 Task: Sort the products by relevance.
Action: Mouse moved to (17, 125)
Screenshot: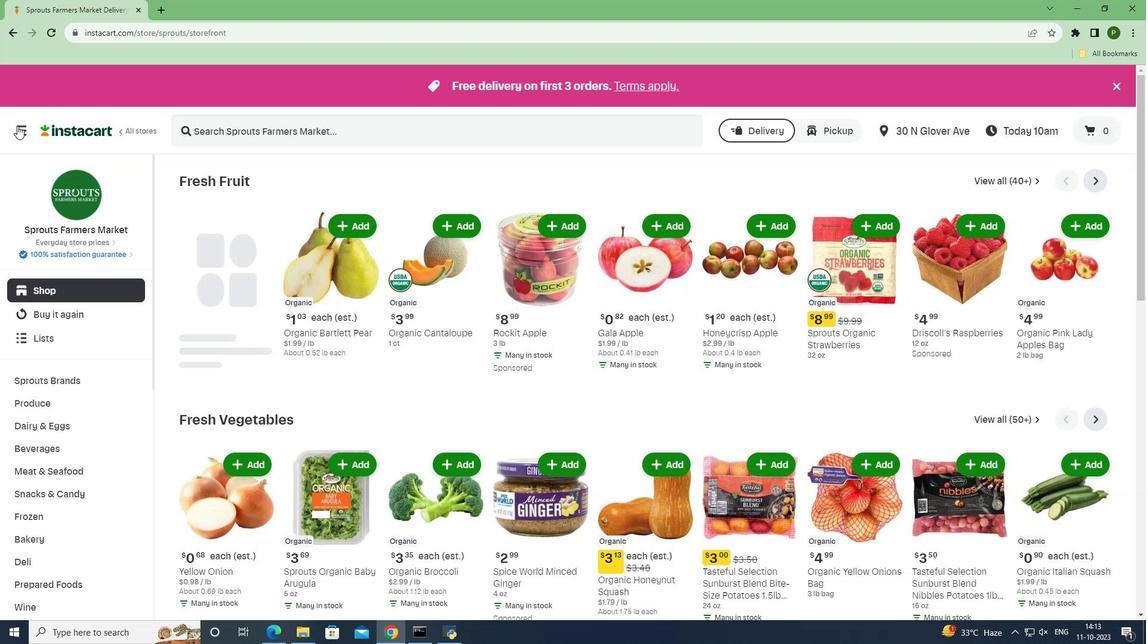 
Action: Mouse pressed left at (17, 125)
Screenshot: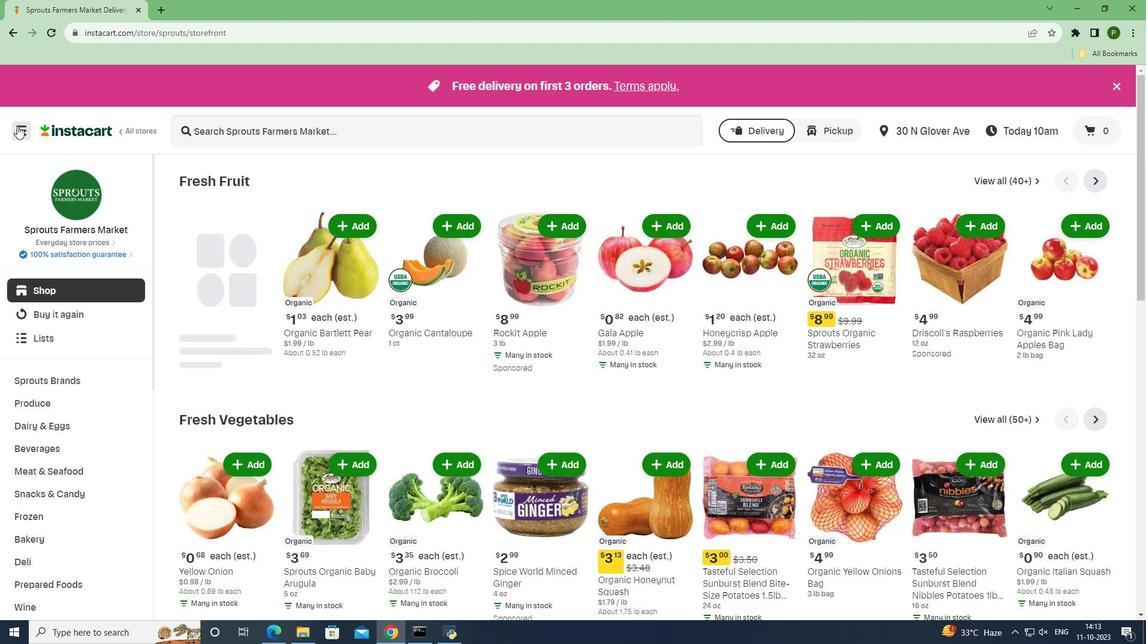 
Action: Mouse moved to (44, 311)
Screenshot: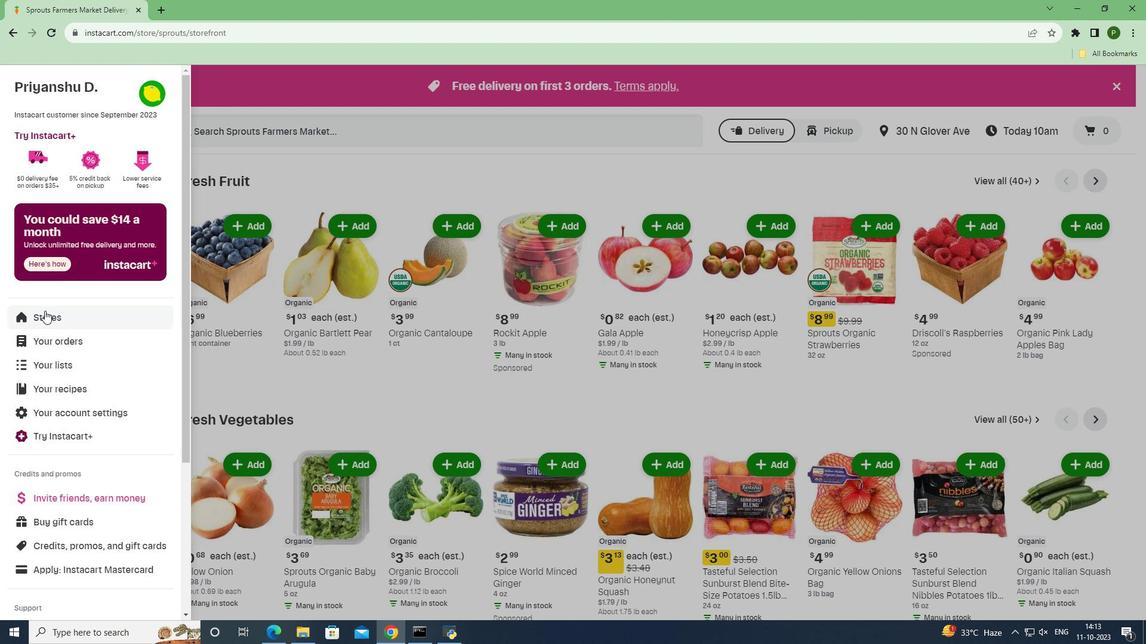 
Action: Mouse pressed left at (44, 311)
Screenshot: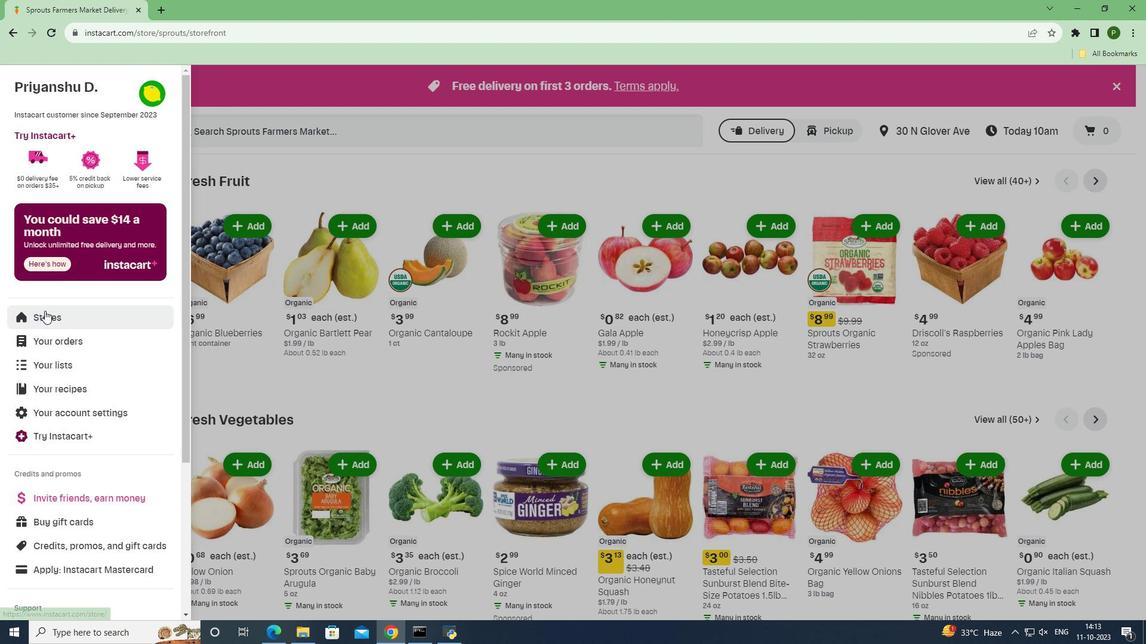 
Action: Mouse moved to (308, 131)
Screenshot: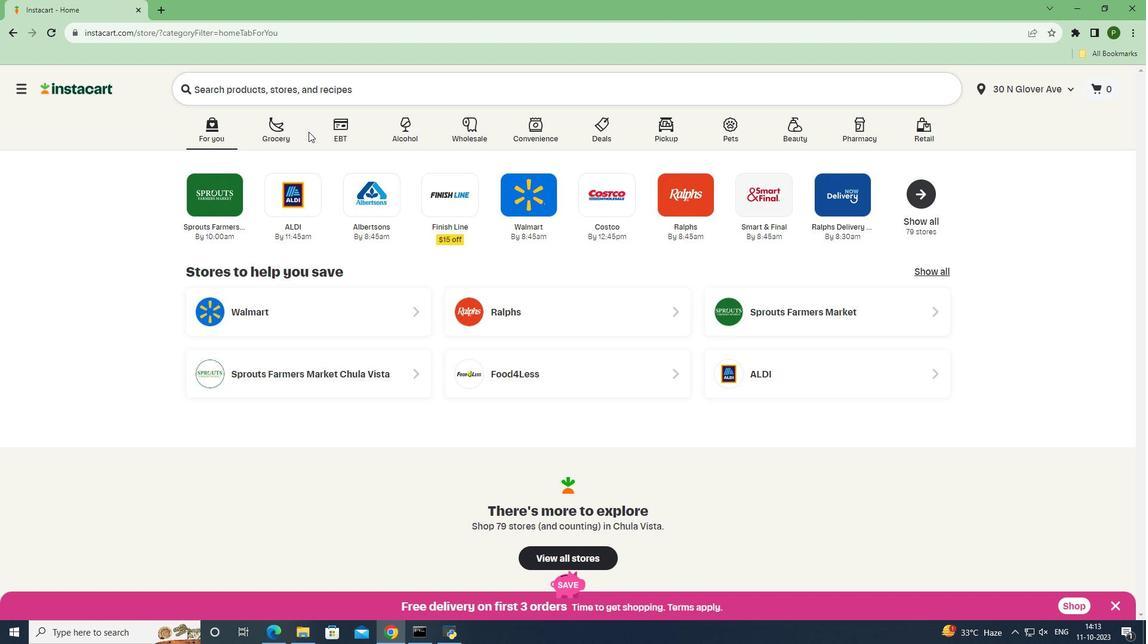 
Action: Mouse pressed left at (308, 131)
Screenshot: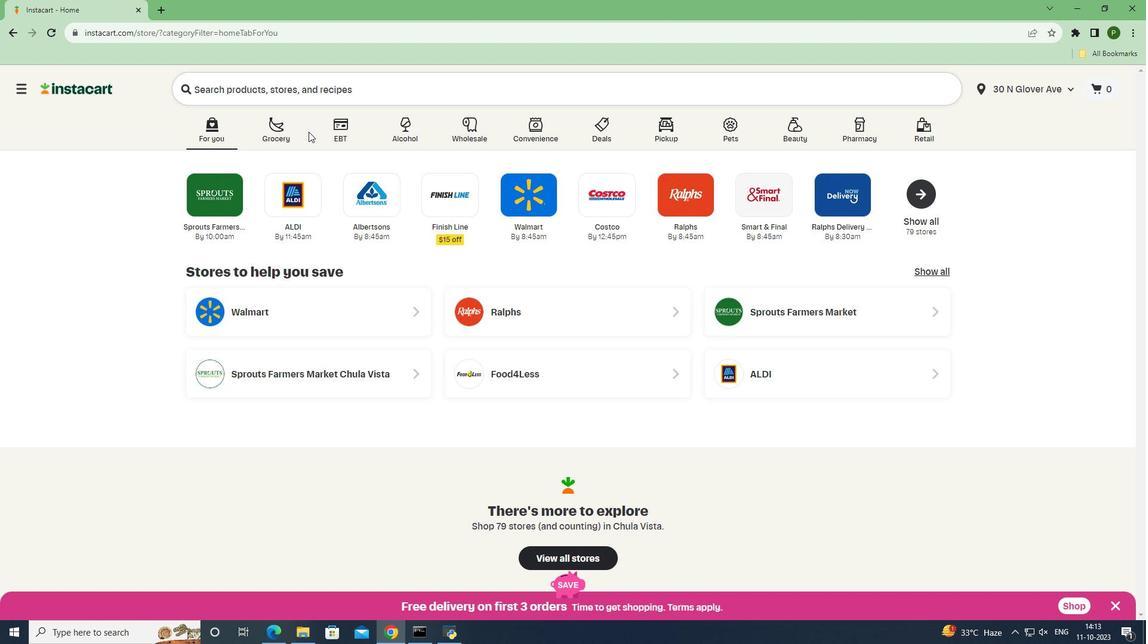 
Action: Mouse moved to (299, 131)
Screenshot: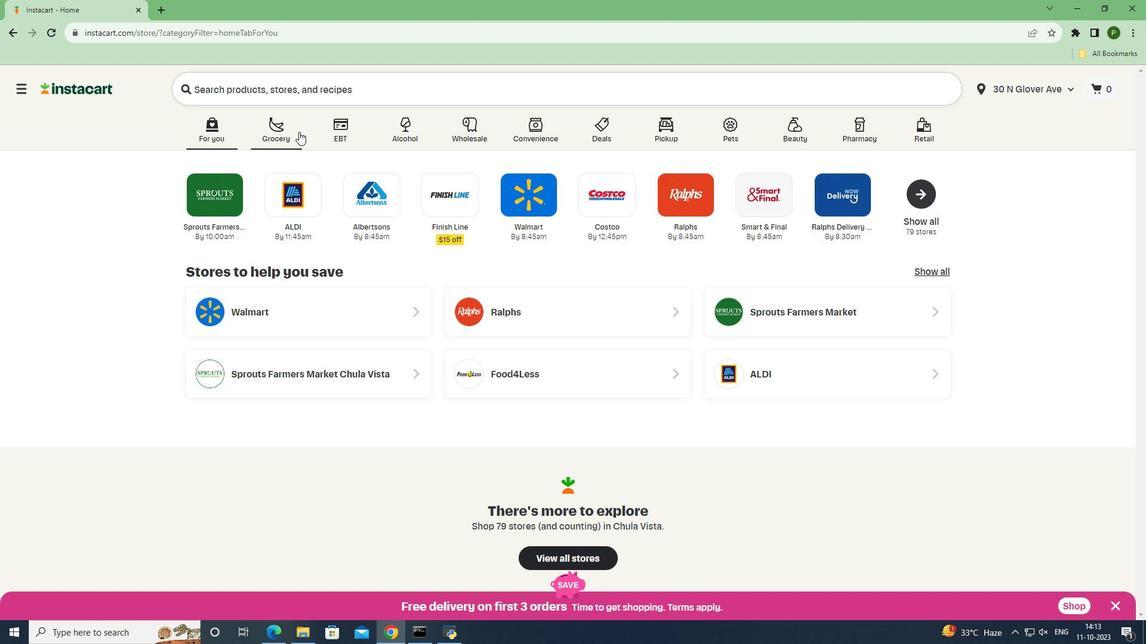 
Action: Mouse pressed left at (299, 131)
Screenshot: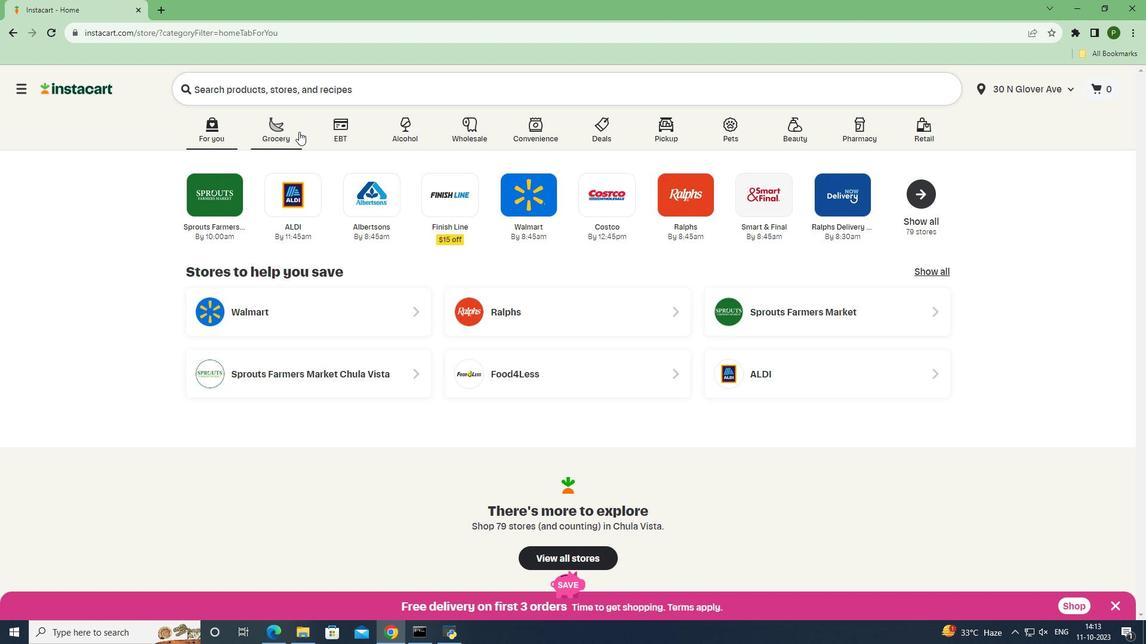 
Action: Mouse moved to (497, 279)
Screenshot: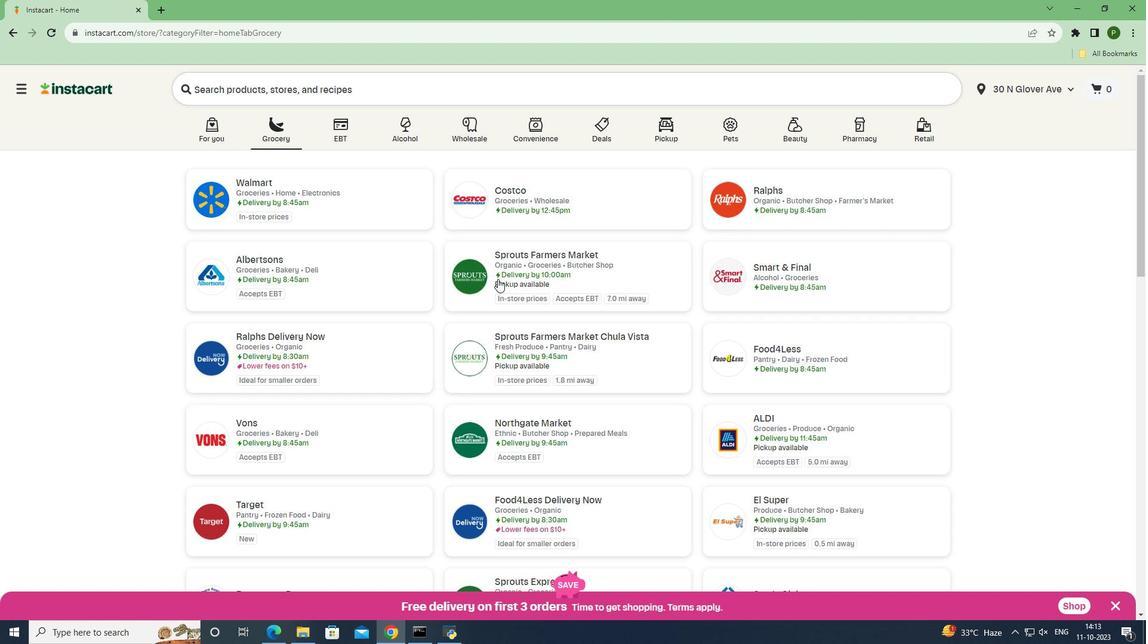 
Action: Mouse pressed left at (497, 279)
Screenshot: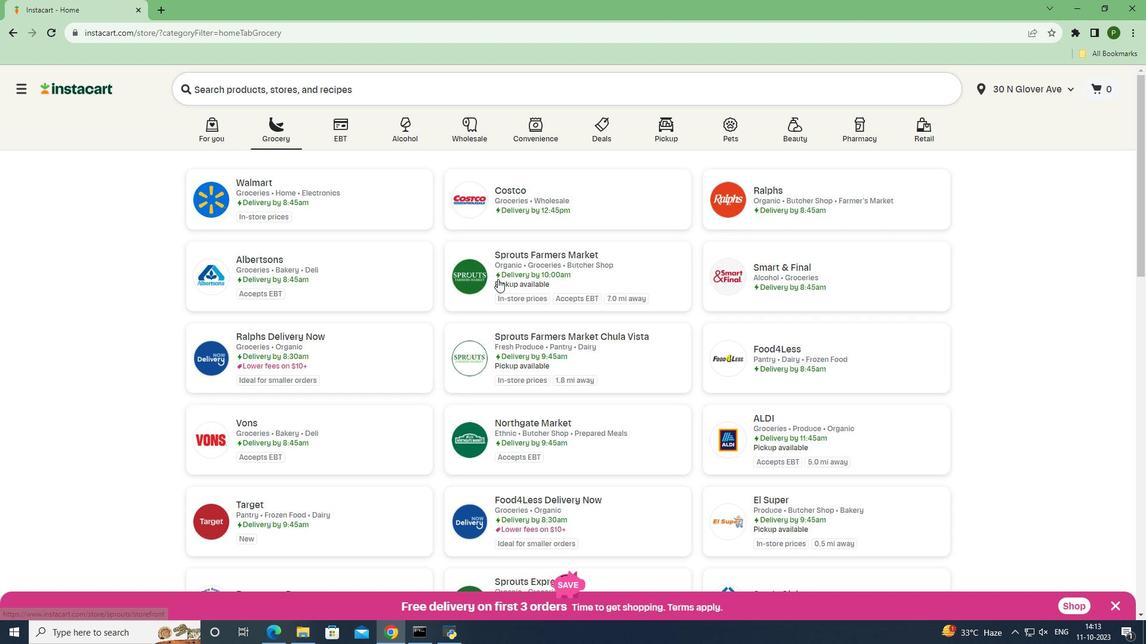 
Action: Mouse moved to (105, 451)
Screenshot: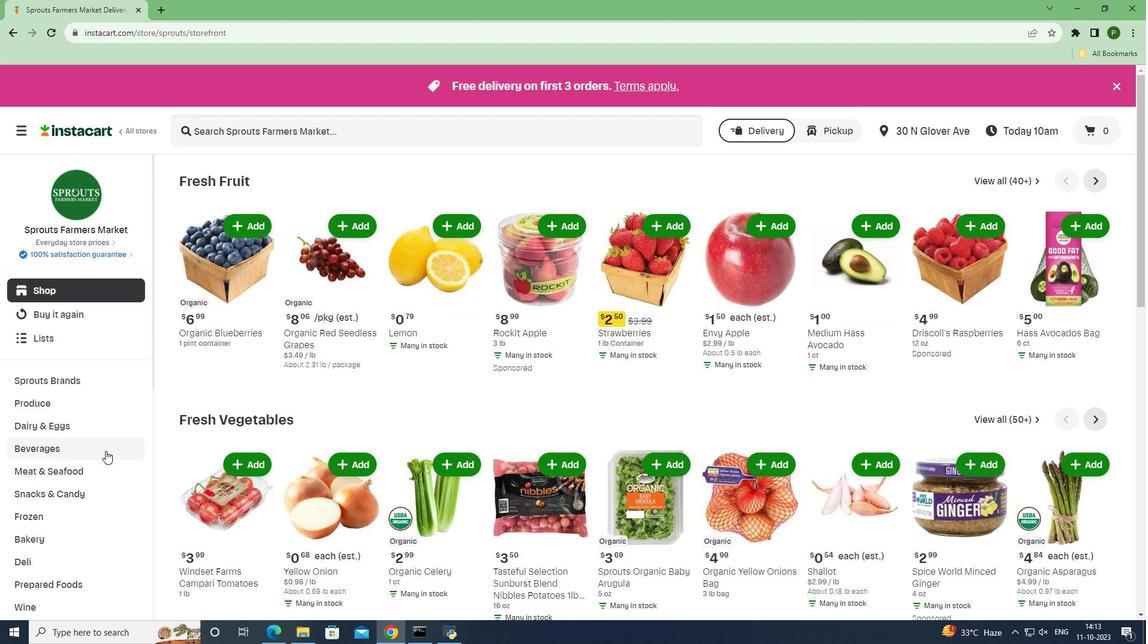 
Action: Mouse pressed left at (105, 451)
Screenshot: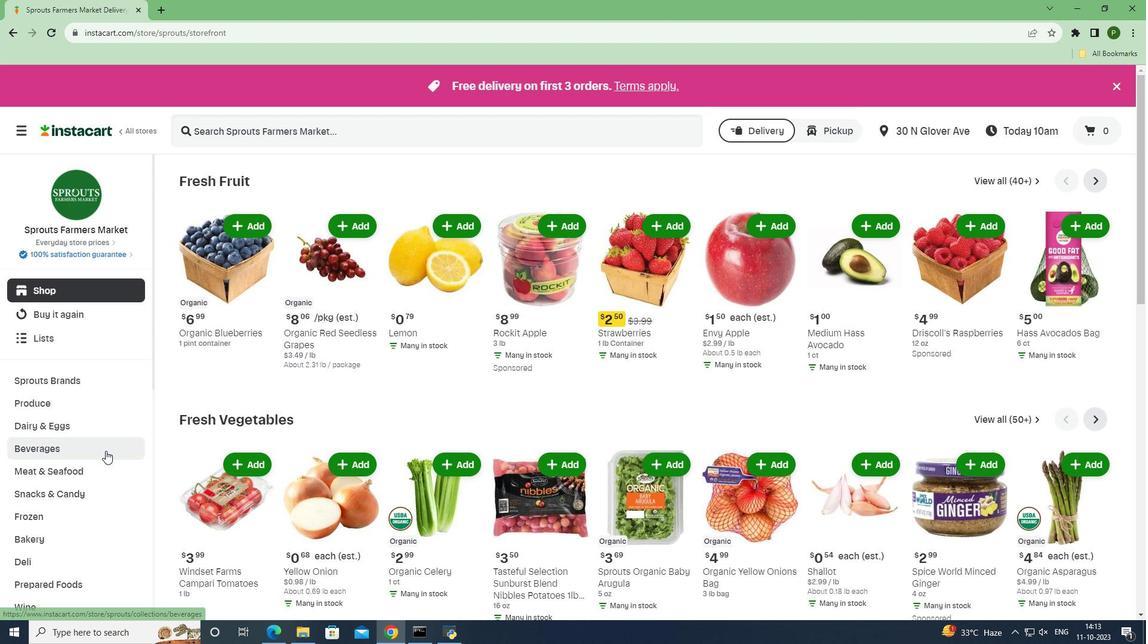 
Action: Mouse moved to (93, 510)
Screenshot: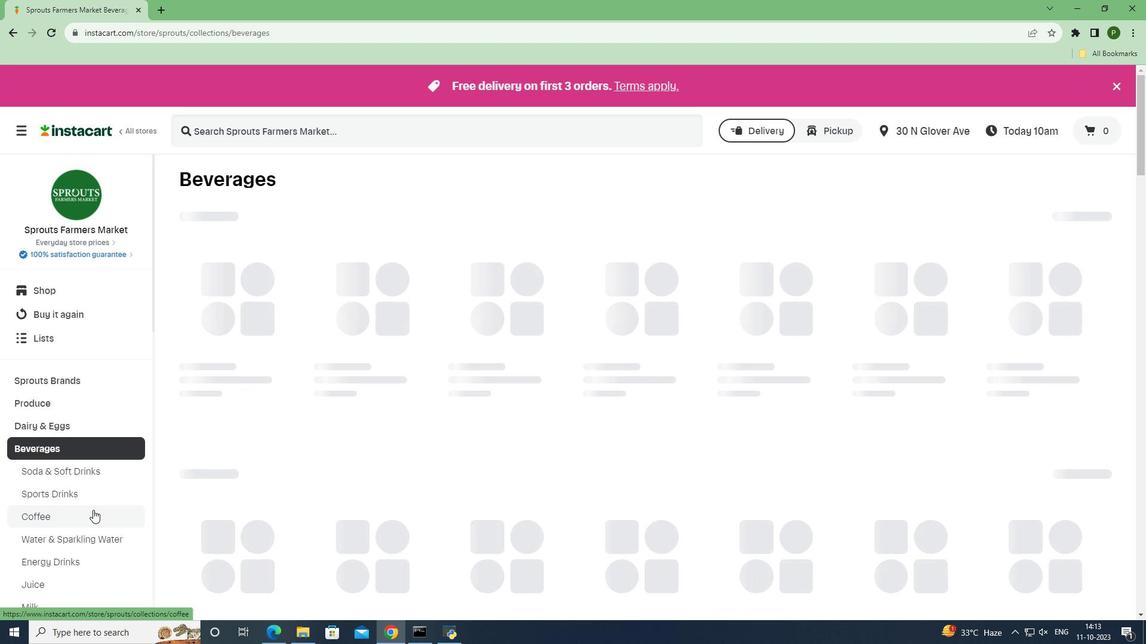 
Action: Mouse pressed left at (93, 510)
Screenshot: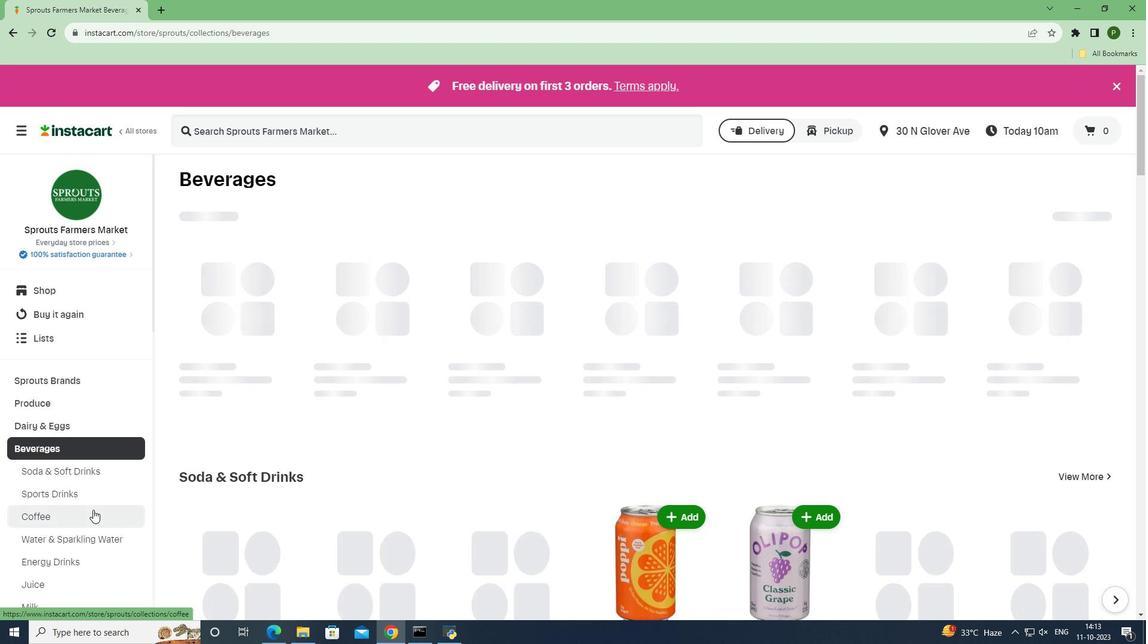 
Action: Mouse moved to (1018, 272)
Screenshot: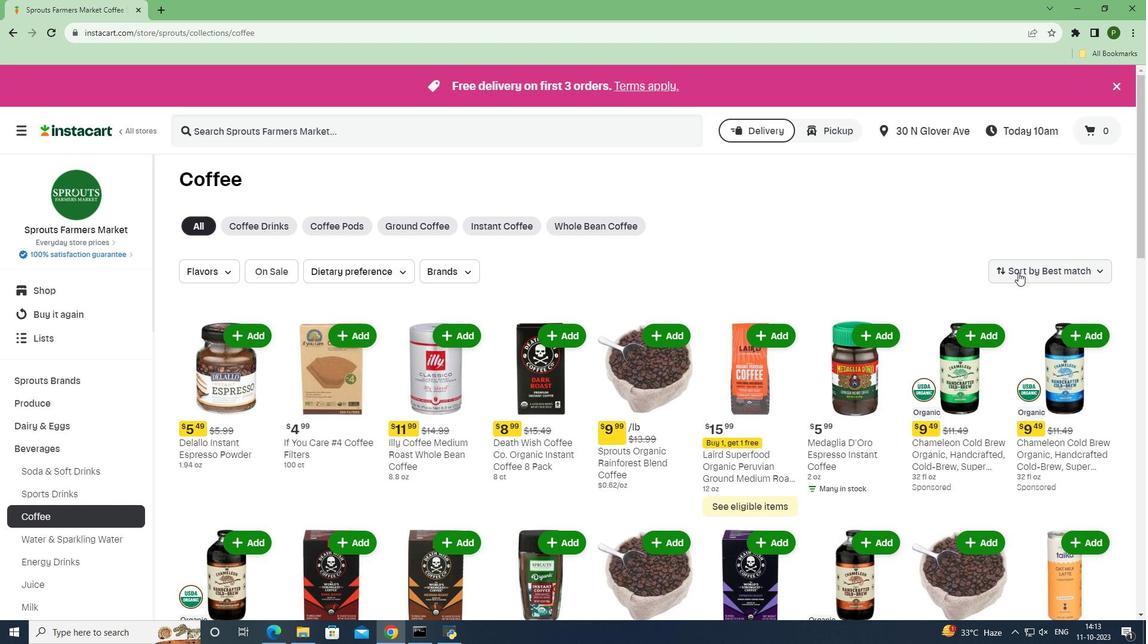 
Action: Mouse pressed left at (1018, 272)
Screenshot: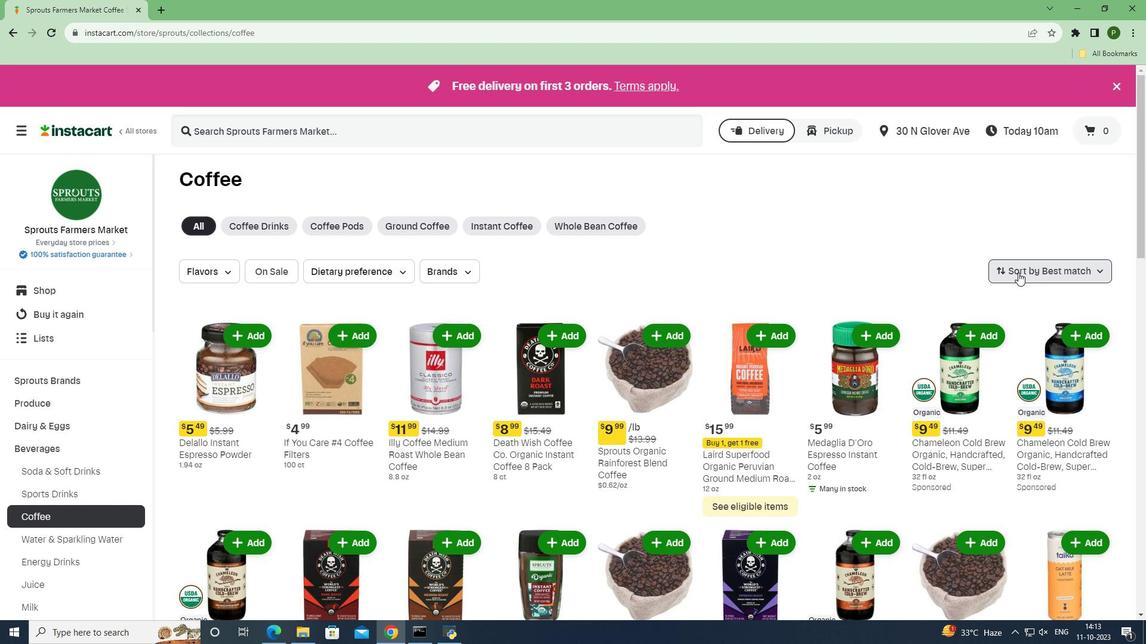 
Action: Mouse moved to (1003, 445)
Screenshot: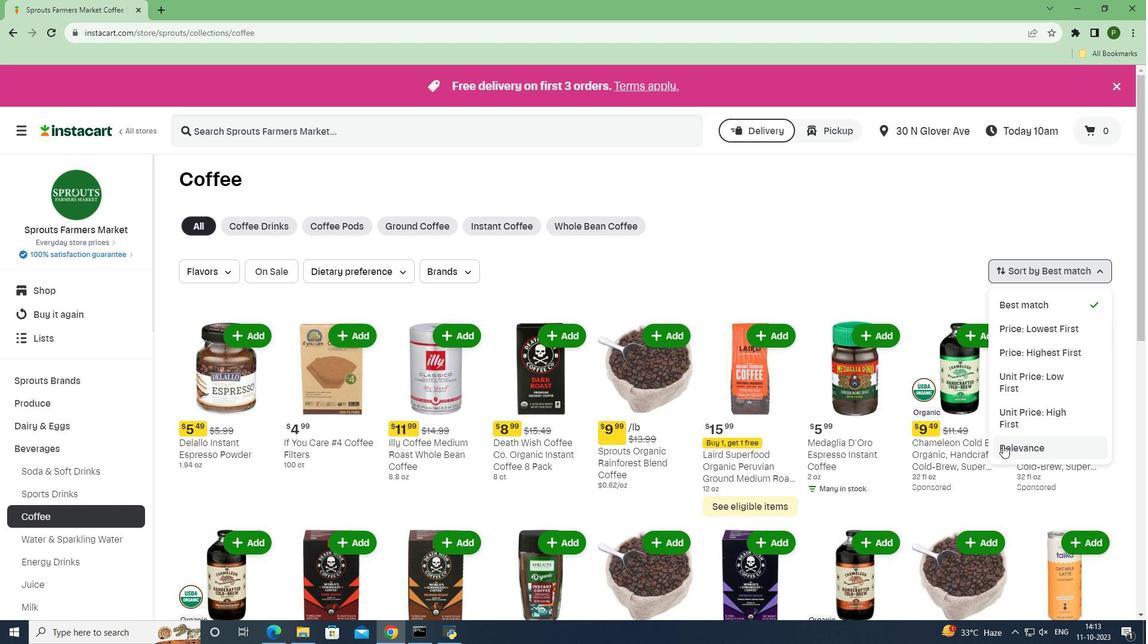 
Action: Mouse pressed left at (1003, 445)
Screenshot: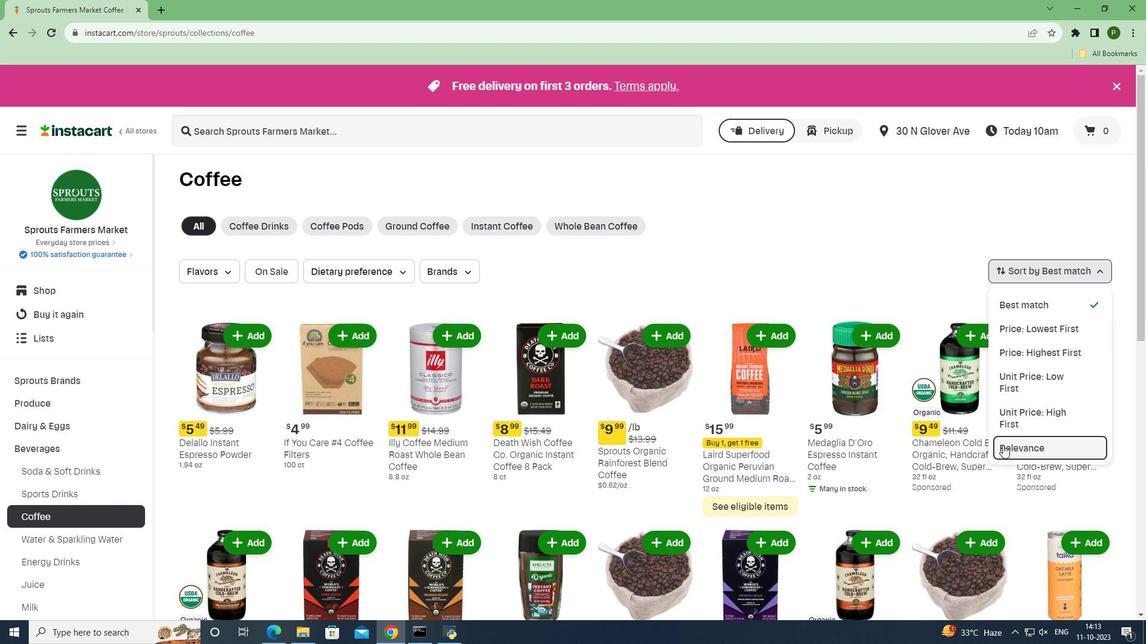 
Action: Mouse moved to (903, 535)
Screenshot: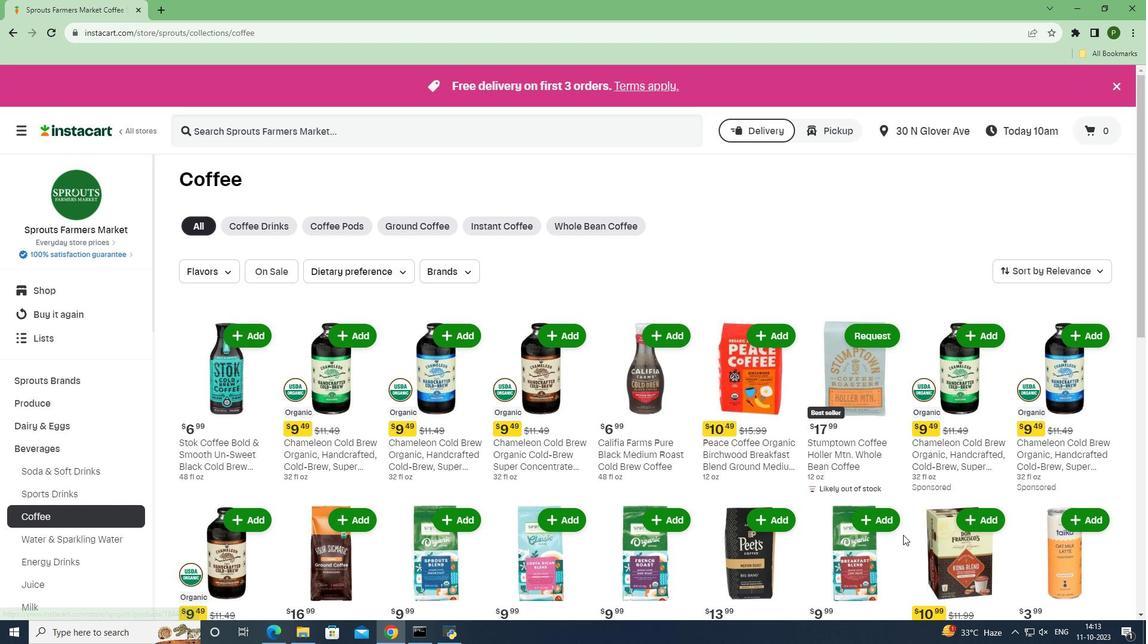 
